 Task: In the  document Alexander.htmlMake this file  'available offline' Add shortcut to Drive 'My Drive'Email the file to   softage.1@softage.net, with message attached Attention Needed: Please prioritize going through the email I've sent. and file type: 'Microsoft Word'
Action: Mouse moved to (49, 73)
Screenshot: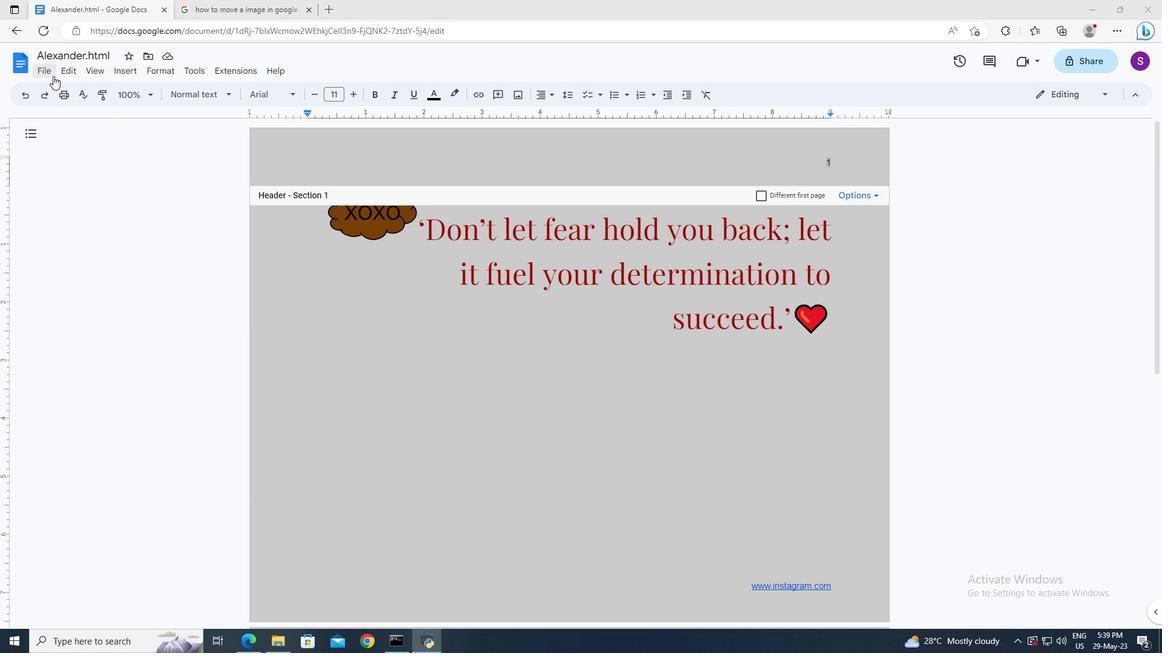 
Action: Mouse pressed left at (49, 73)
Screenshot: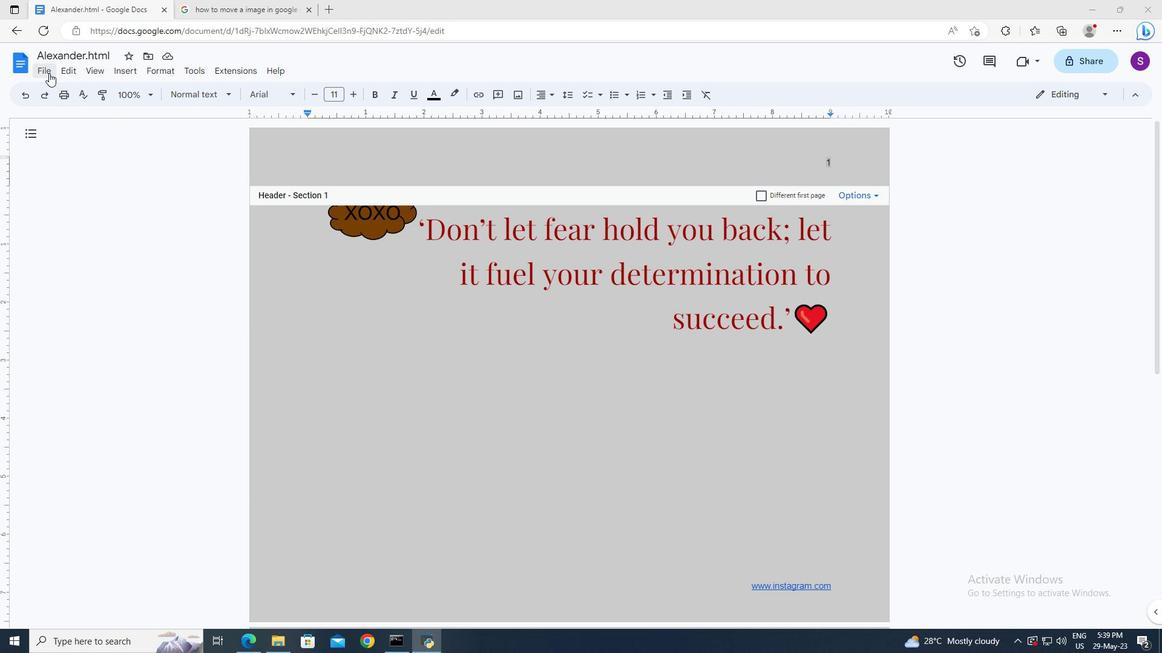 
Action: Mouse moved to (85, 333)
Screenshot: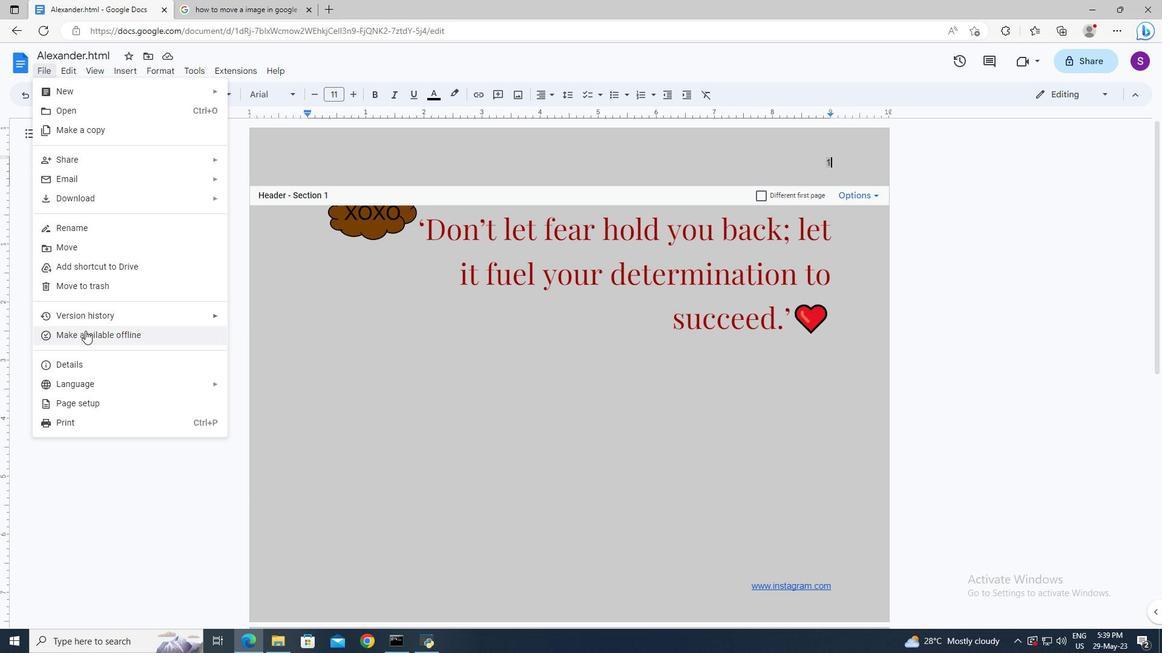 
Action: Mouse pressed left at (85, 333)
Screenshot: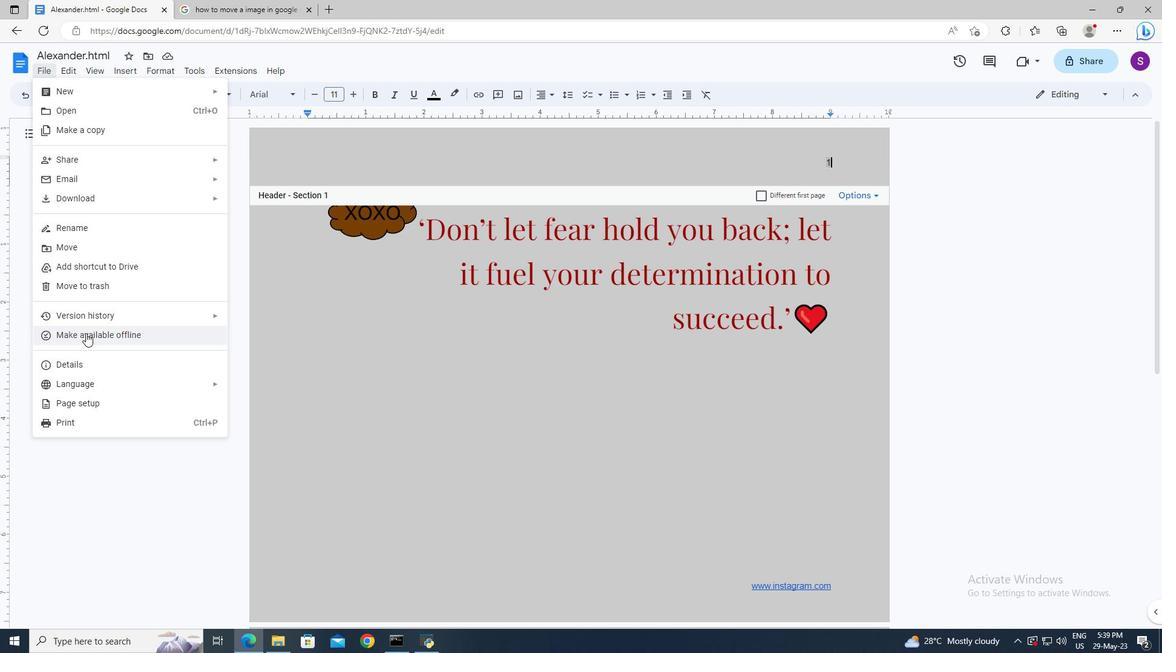 
Action: Mouse moved to (48, 72)
Screenshot: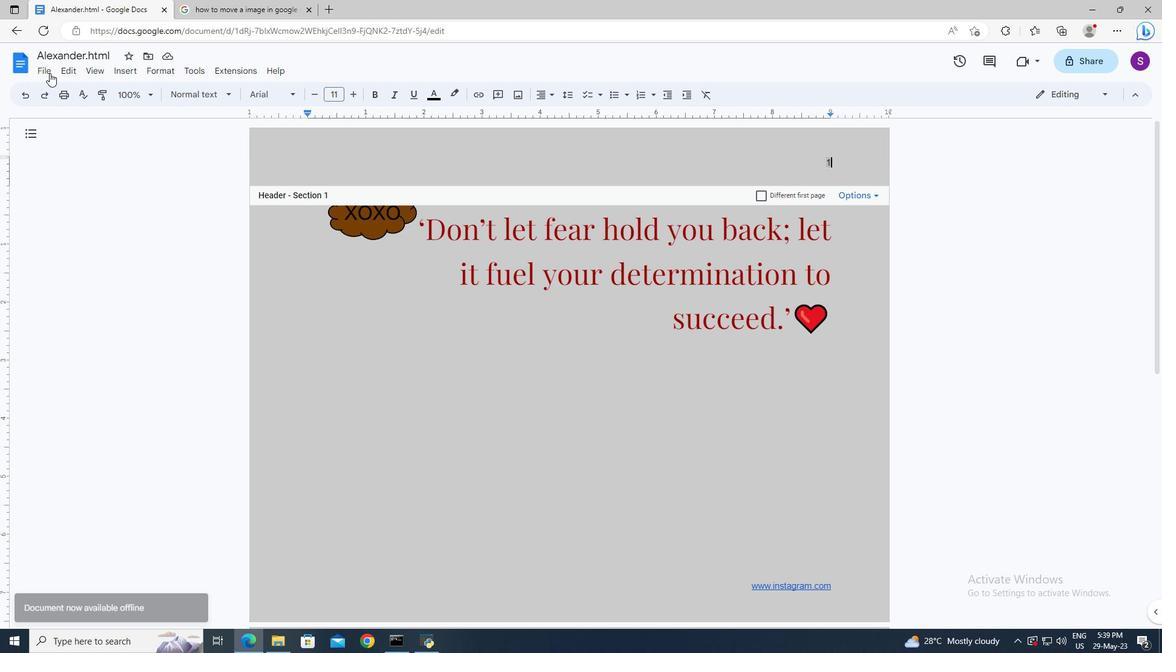 
Action: Mouse pressed left at (48, 72)
Screenshot: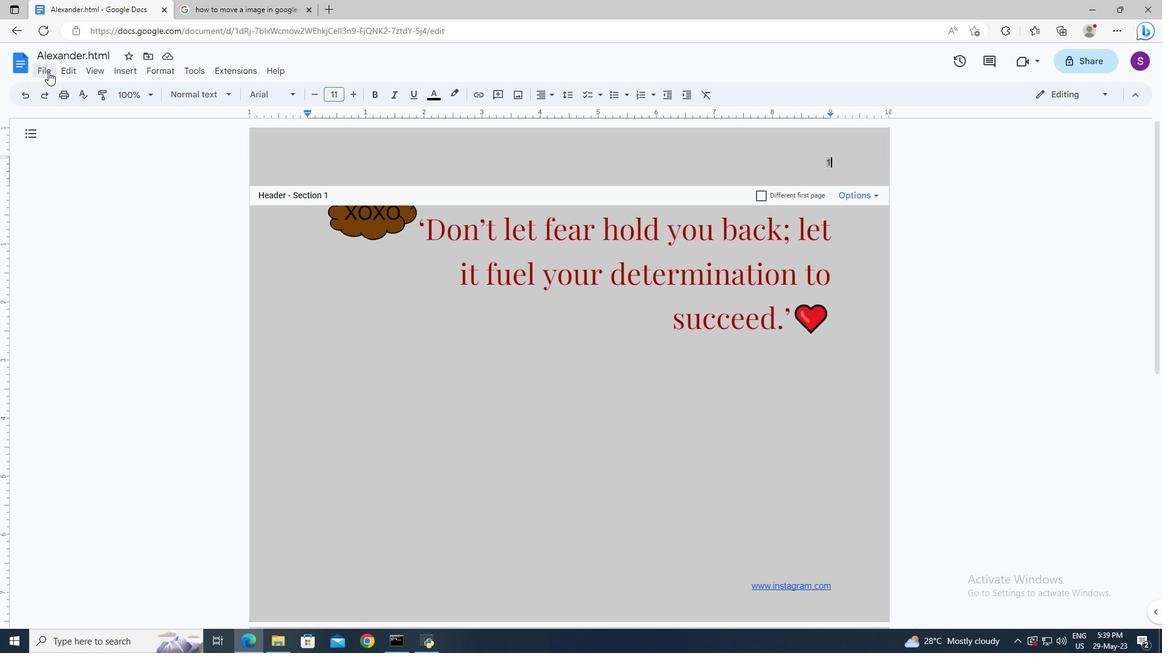 
Action: Mouse moved to (77, 259)
Screenshot: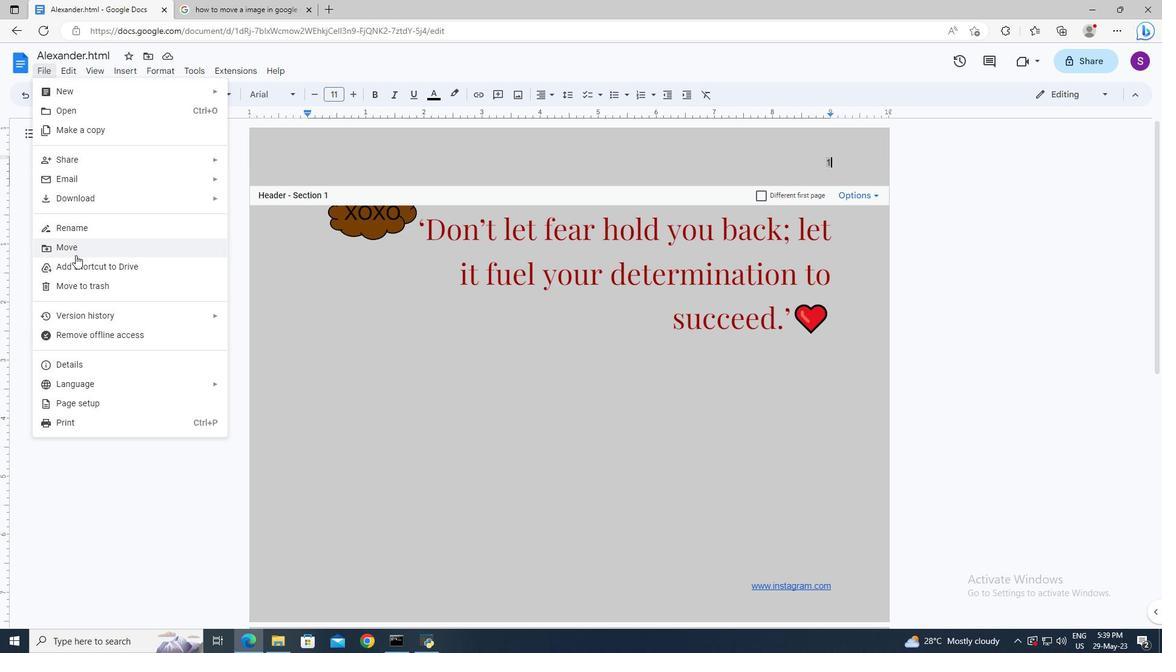 
Action: Mouse pressed left at (77, 259)
Screenshot: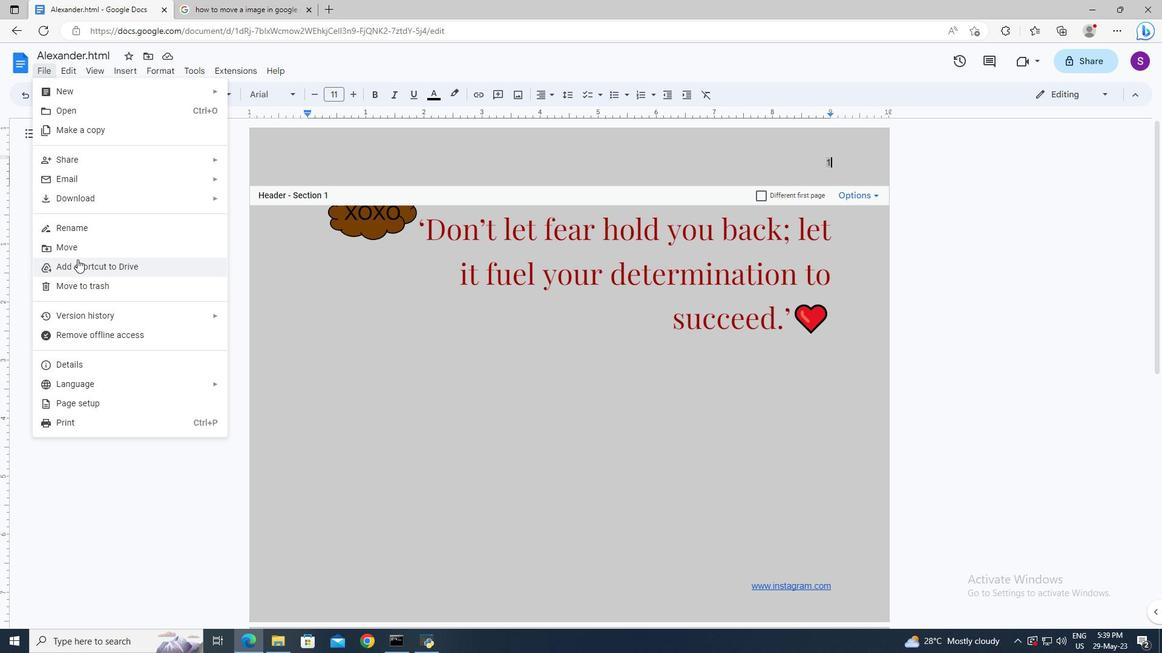 
Action: Mouse moved to (184, 116)
Screenshot: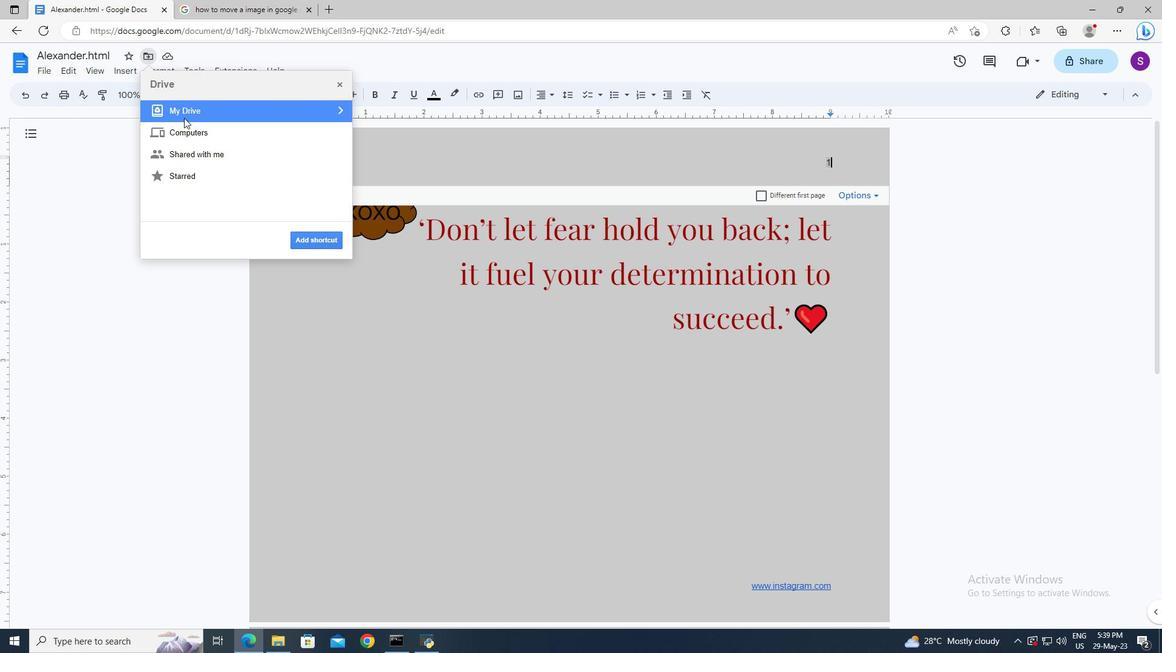 
Action: Mouse pressed left at (184, 116)
Screenshot: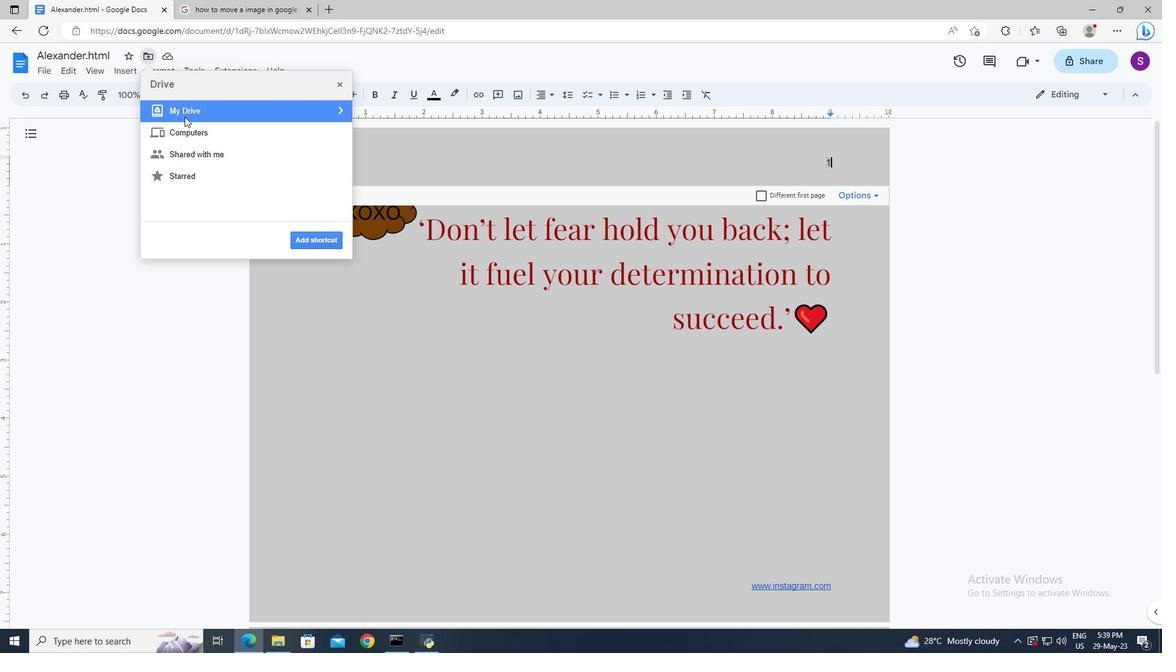 
Action: Mouse moved to (184, 111)
Screenshot: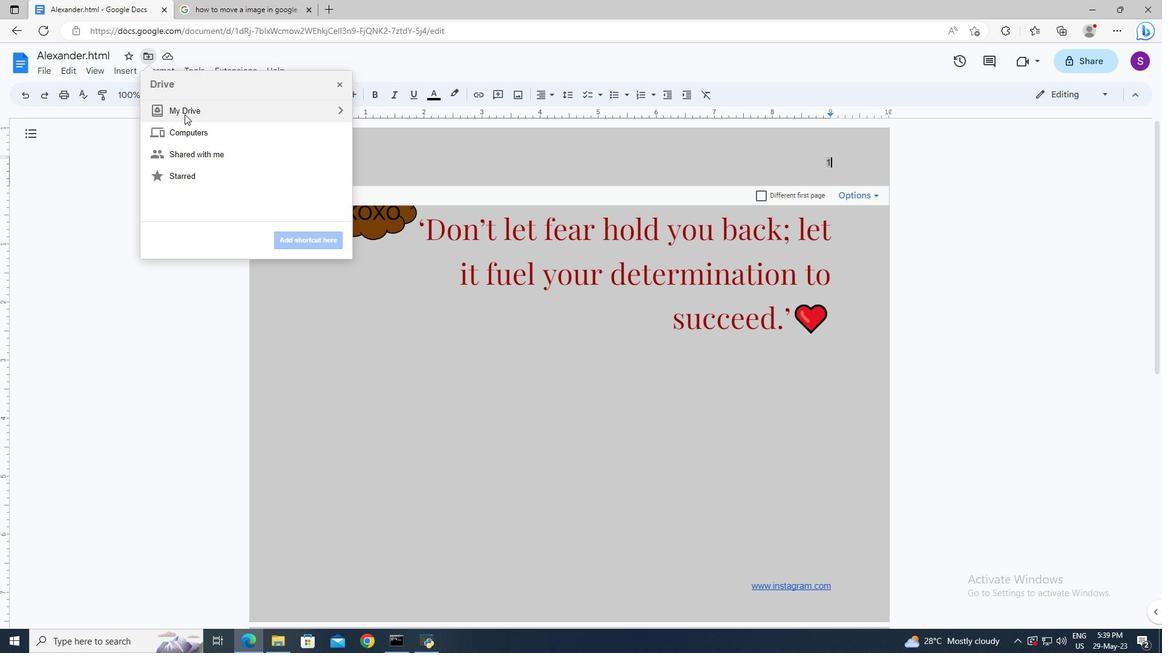 
Action: Mouse pressed left at (184, 111)
Screenshot: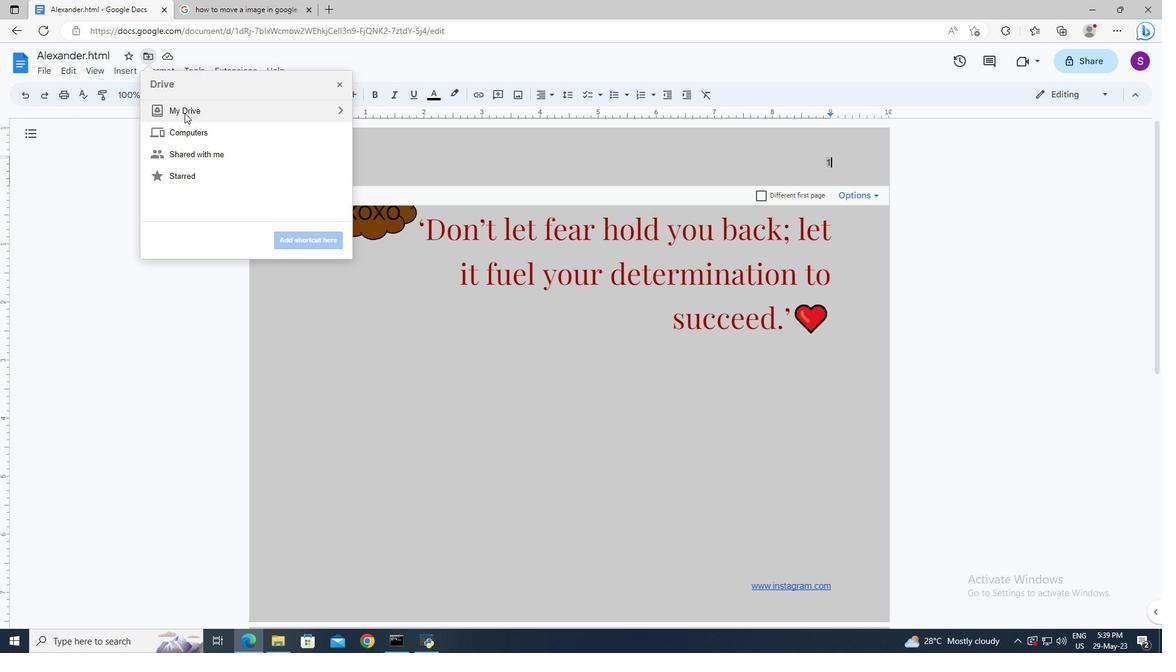 
Action: Mouse moved to (307, 243)
Screenshot: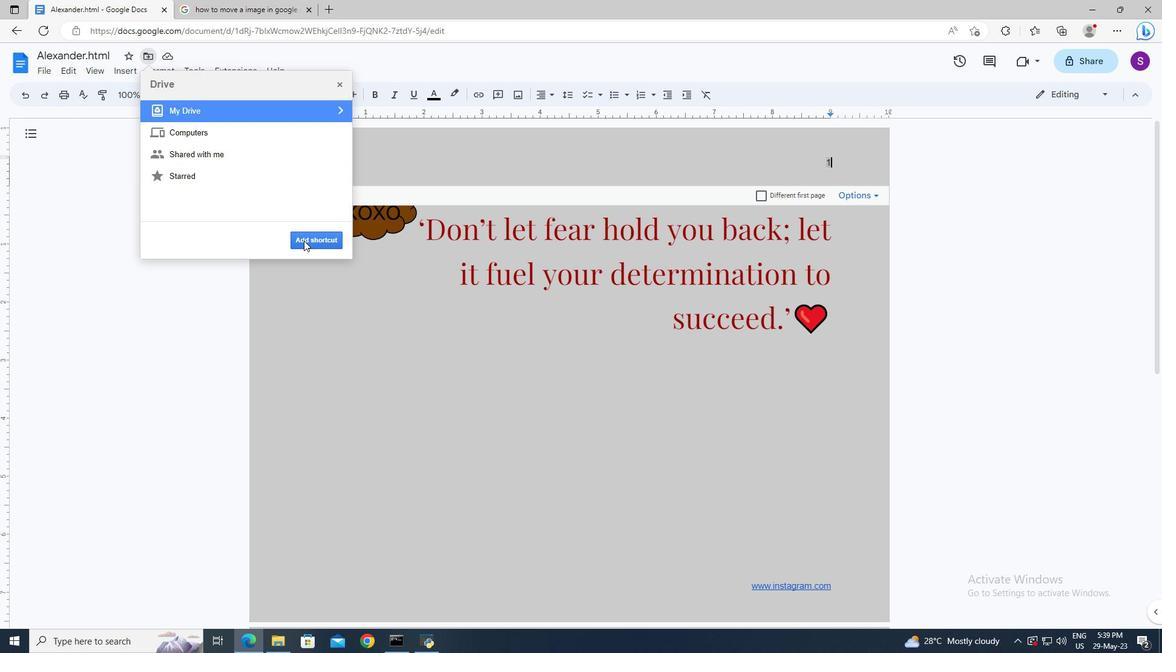
Action: Mouse pressed left at (307, 243)
Screenshot: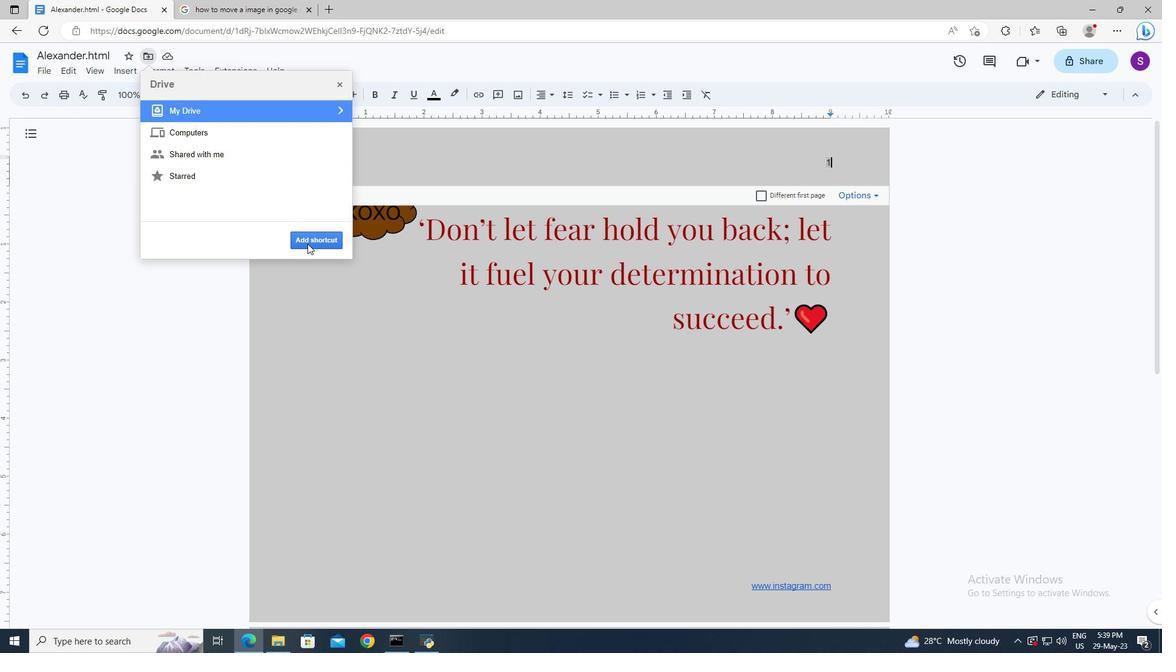 
Action: Mouse moved to (52, 72)
Screenshot: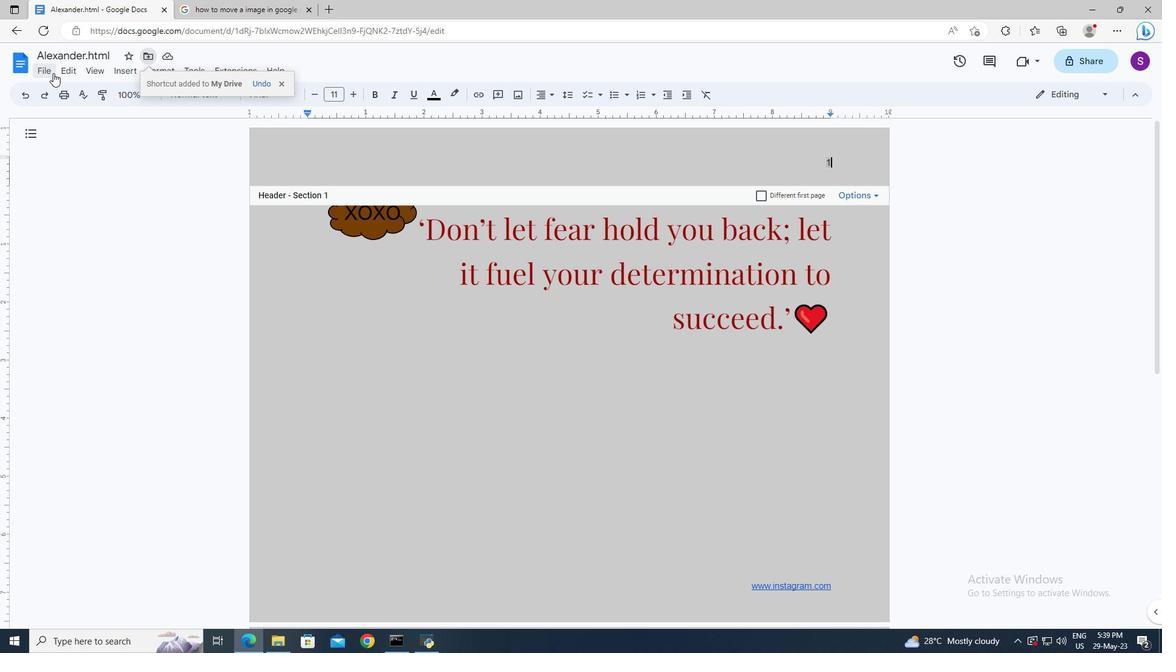 
Action: Mouse pressed left at (52, 72)
Screenshot: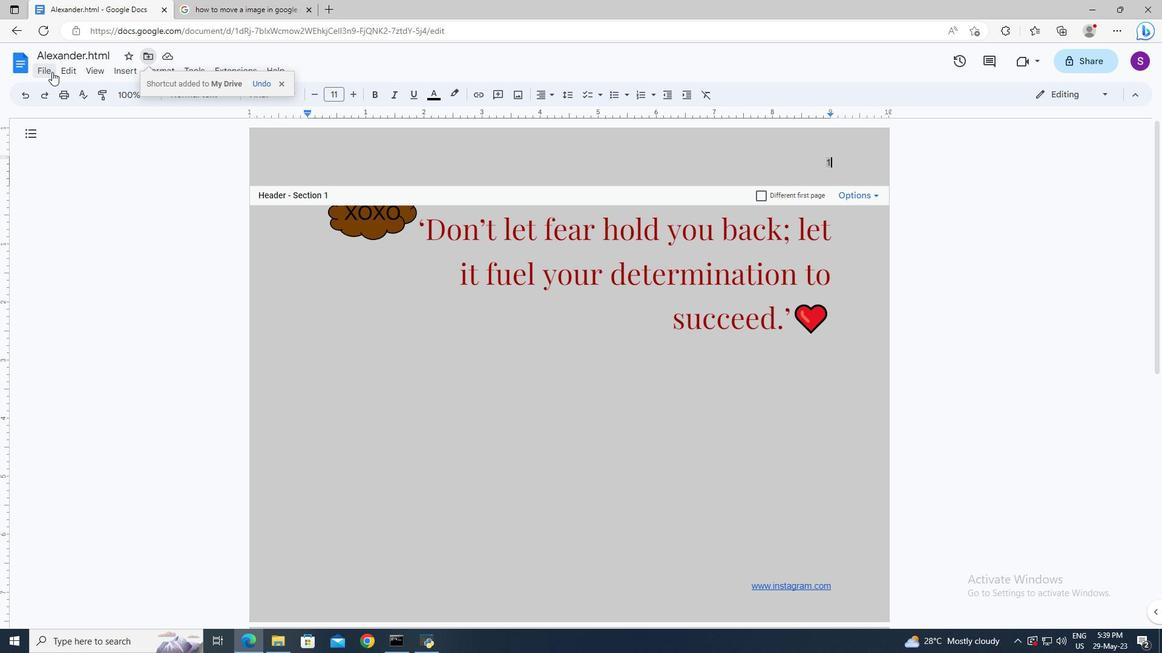 
Action: Mouse moved to (64, 176)
Screenshot: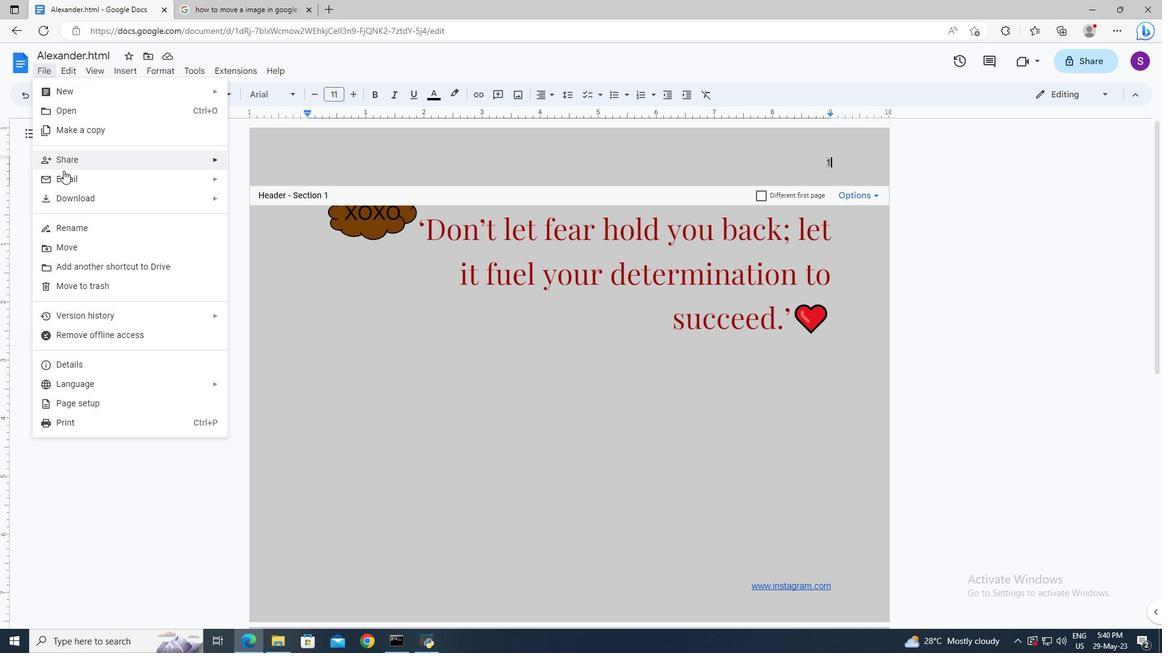 
Action: Mouse pressed left at (64, 176)
Screenshot: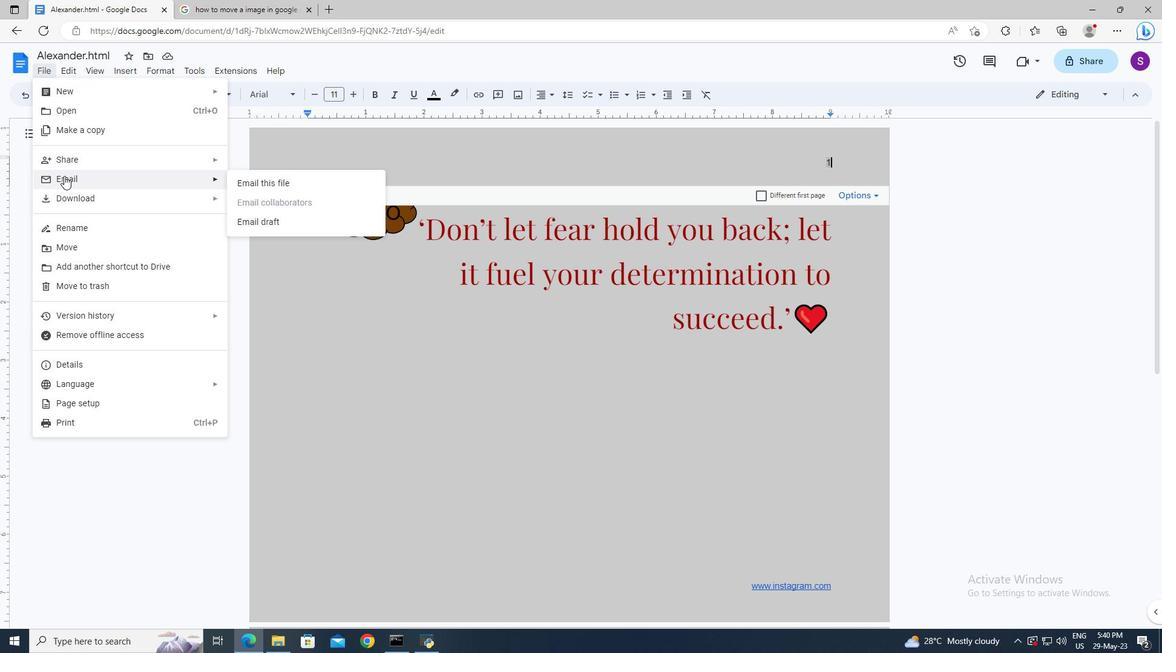 
Action: Mouse moved to (235, 183)
Screenshot: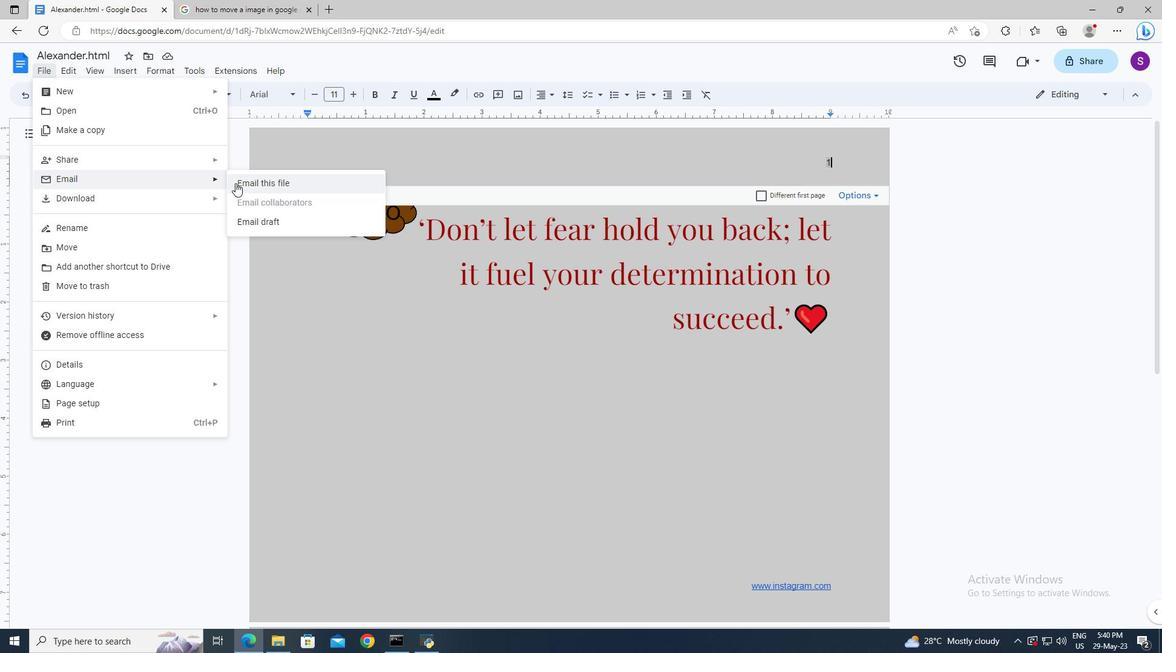 
Action: Mouse pressed left at (235, 183)
Screenshot: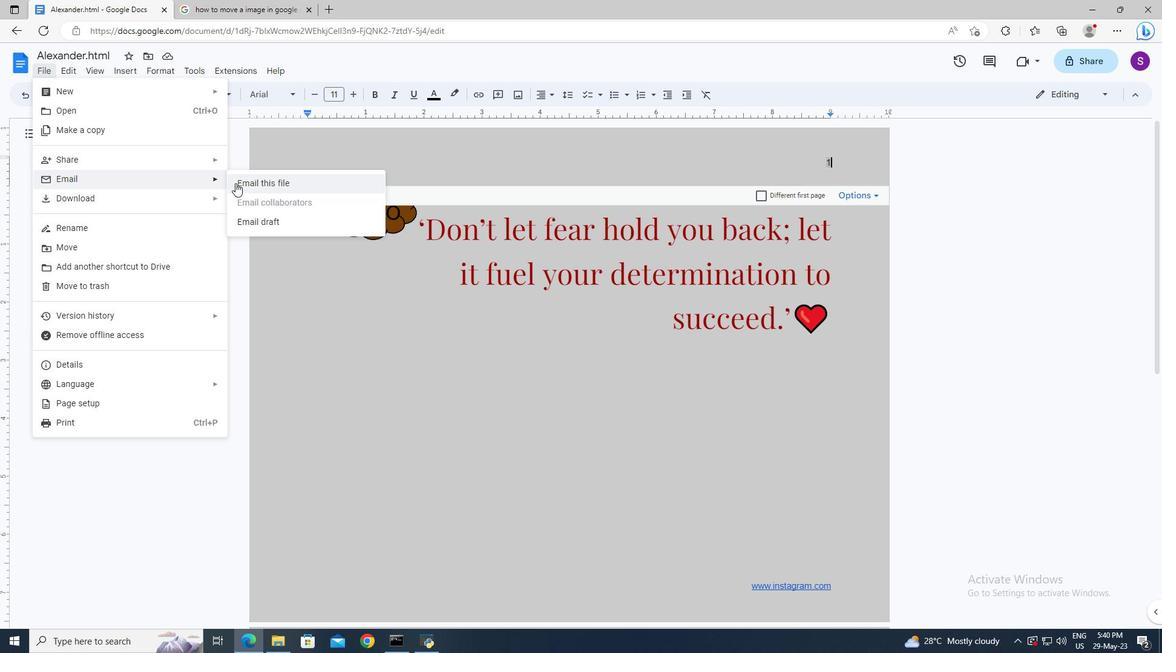 
Action: Mouse moved to (478, 271)
Screenshot: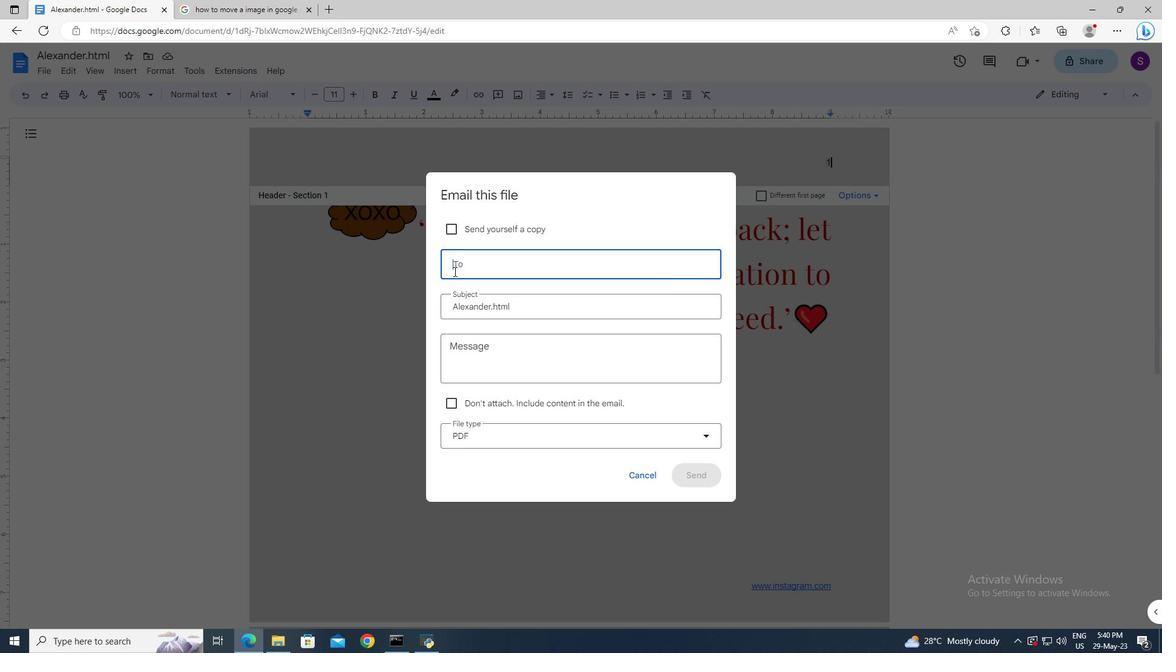 
Action: Mouse pressed left at (478, 271)
Screenshot: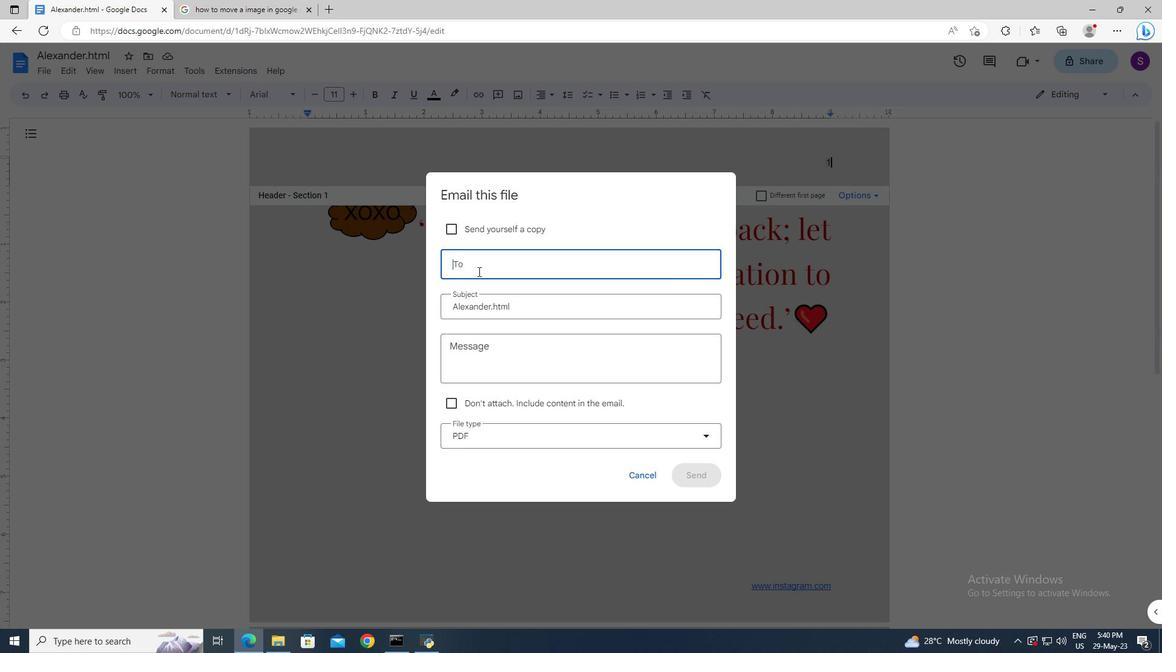 
Action: Key pressed softage.1<Key.shift><Key.shift><Key.shift><Key.shift><Key.shift><Key.shift><Key.shift><Key.shift><Key.shift><Key.shift><Key.shift><Key.shift><Key.shift><Key.shift><Key.shift><Key.shift><Key.shift><Key.shift><Key.shift><Key.shift><Key.shift><Key.shift><Key.shift><Key.shift><Key.shift><Key.shift><Key.shift><Key.shift><Key.shift><Key.shift><Key.shift><Key.shift><Key.shift><Key.shift><Key.shift><Key.shift><Key.shift><Key.shift><Key.shift><Key.shift><Key.shift><Key.shift><Key.shift><Key.shift><Key.shift><Key.shift><Key.shift><Key.shift><Key.shift><Key.shift><Key.shift><Key.shift>@softage.net<Key.enter>
Screenshot: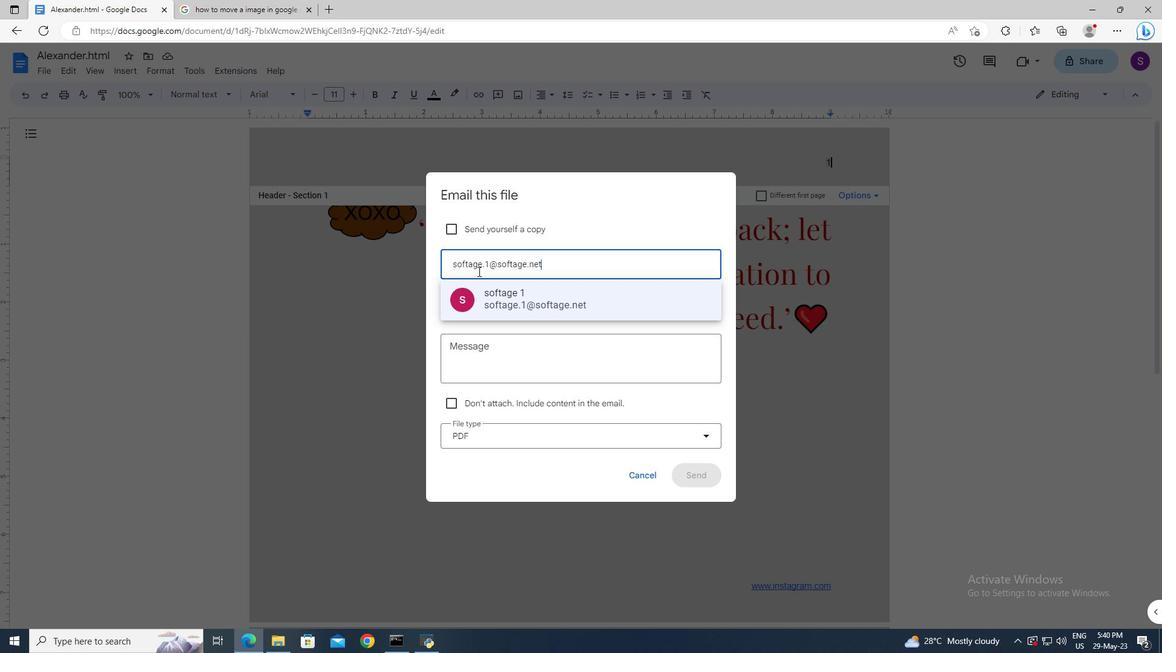 
Action: Mouse moved to (472, 343)
Screenshot: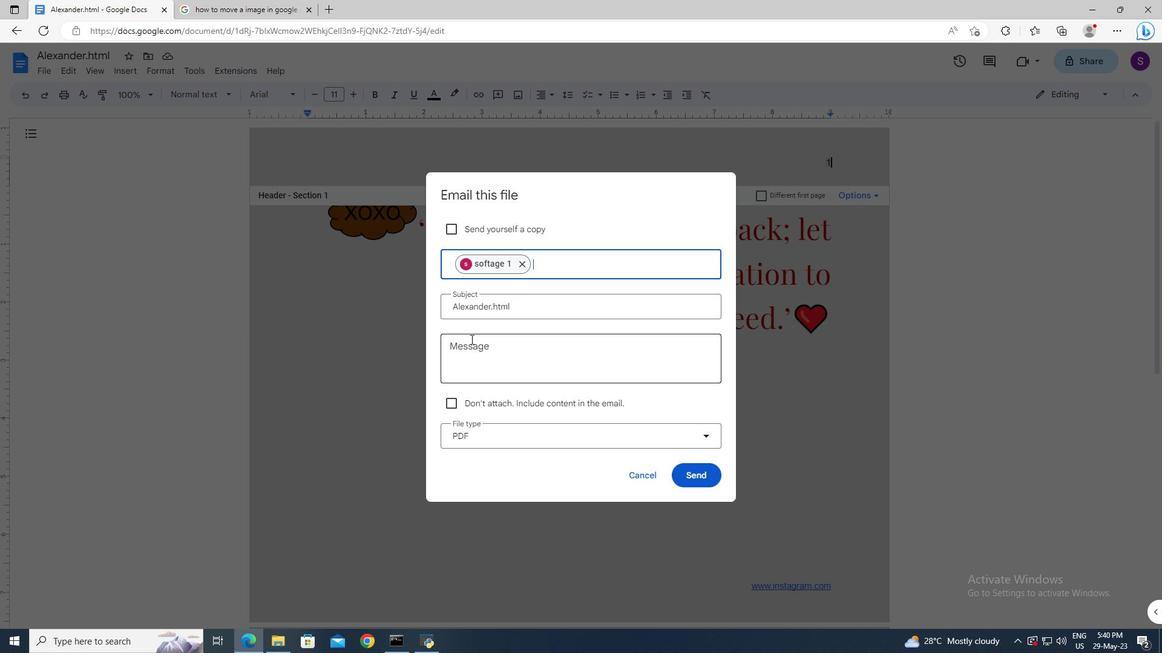 
Action: Mouse pressed left at (472, 343)
Screenshot: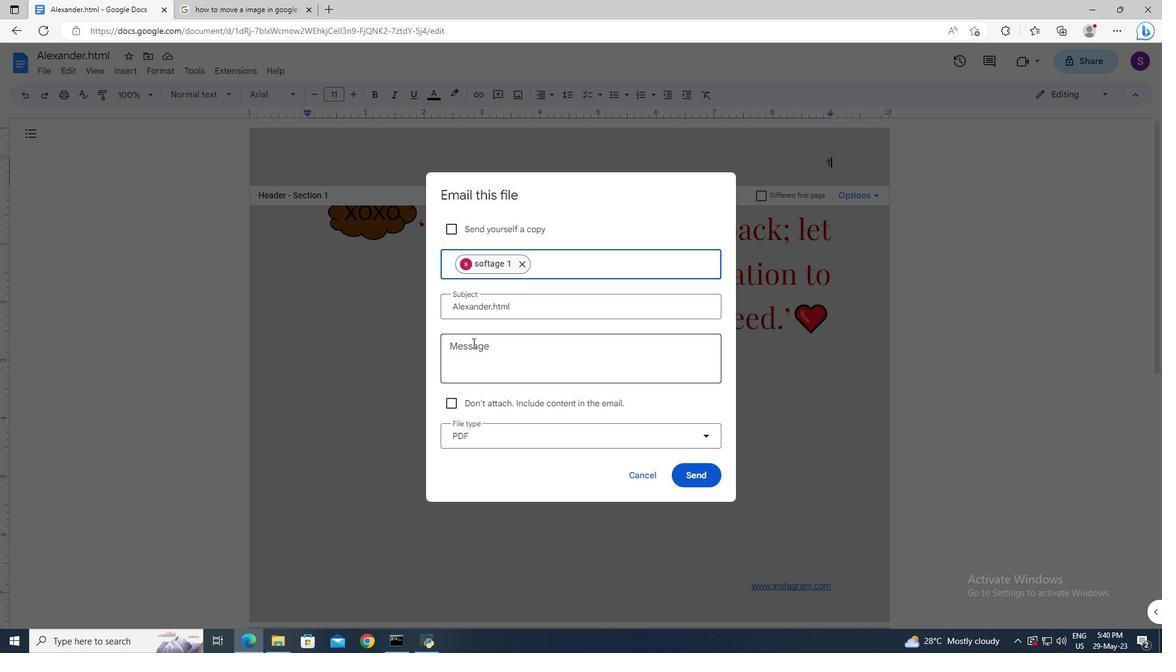 
Action: Key pressed <Key.shift>Attention<Key.space><Key.shift>Needed<Key.shift>:<Key.space><Key.shift>Please<Key.space>prioritize<Key.space>going<Key.space>through<Key.space>the<Key.space>email<Key.space><Key.shift>I've<Key.space>sent.
Screenshot: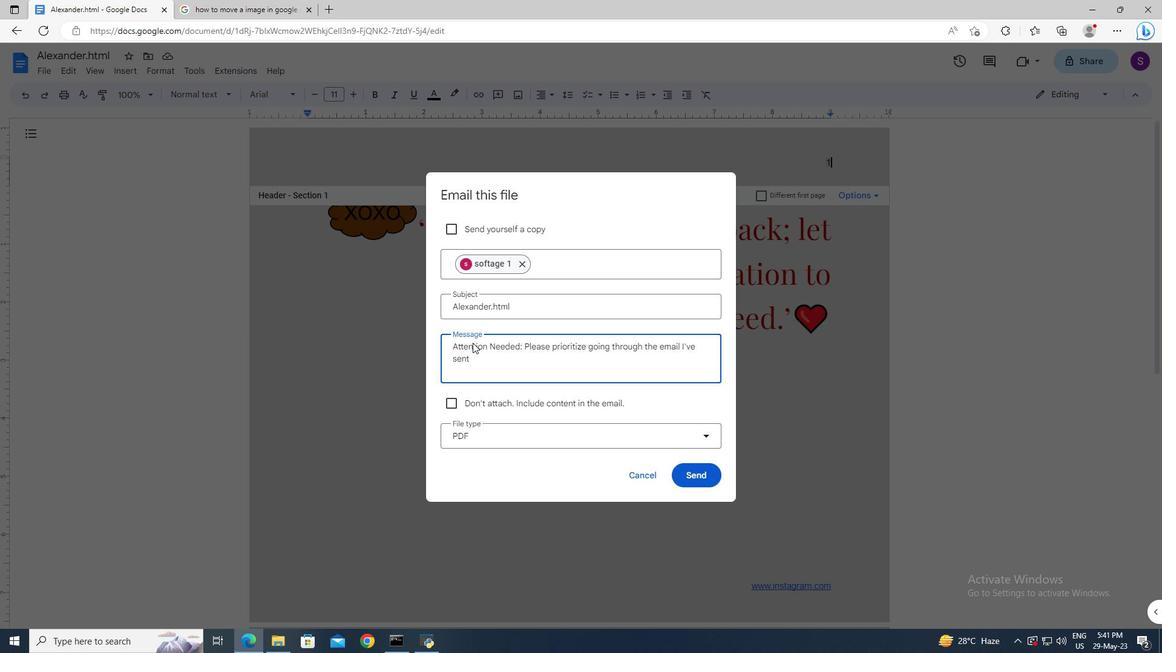 
Action: Mouse moved to (493, 440)
Screenshot: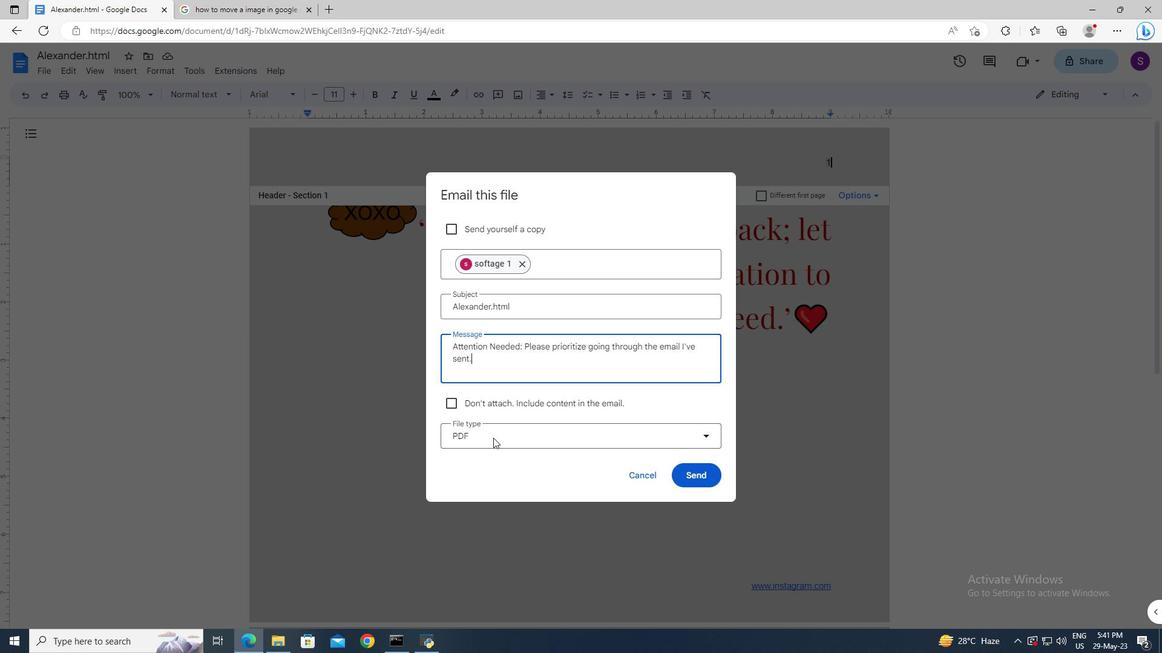 
Action: Mouse pressed left at (493, 440)
Screenshot: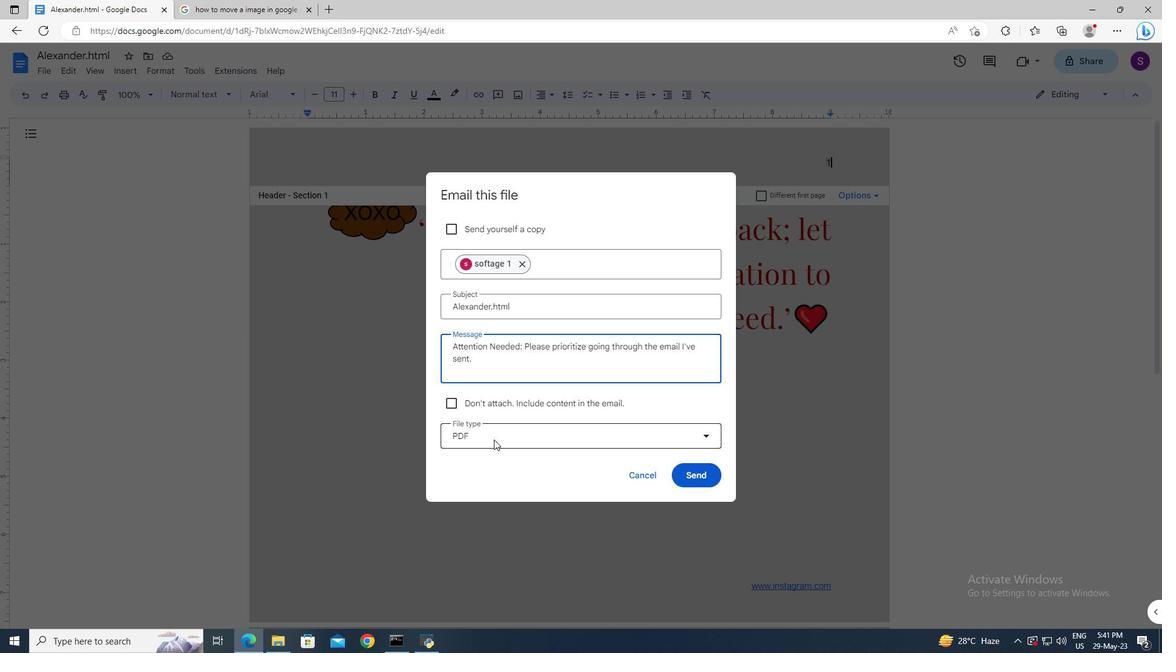 
Action: Mouse moved to (513, 541)
Screenshot: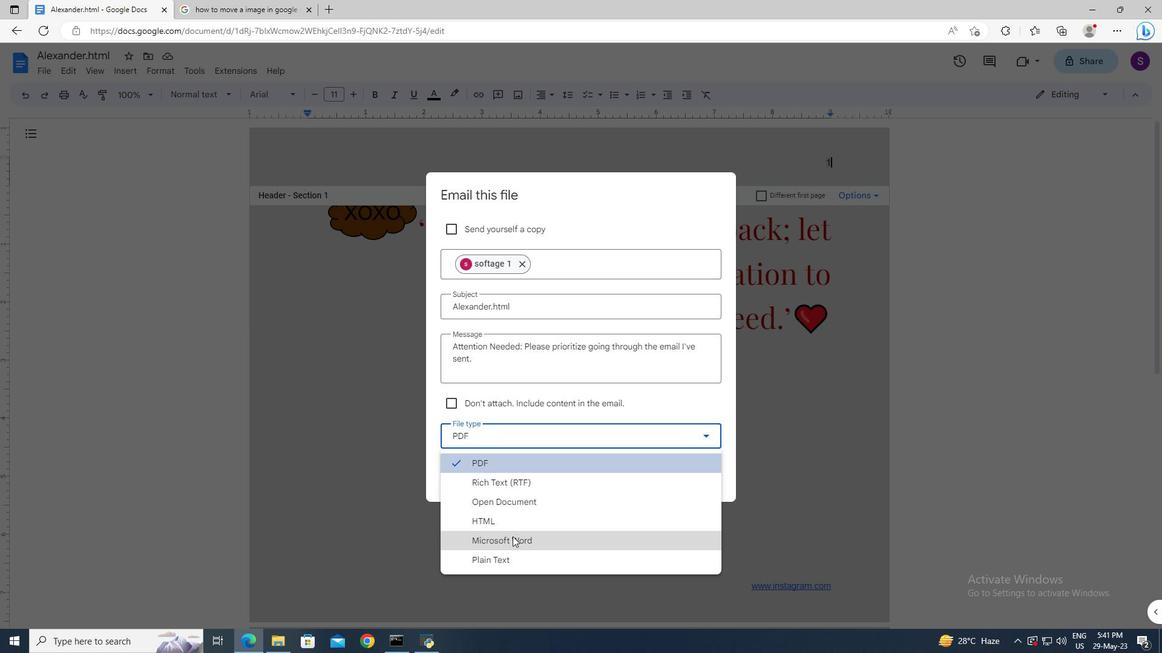 
Action: Mouse pressed left at (513, 541)
Screenshot: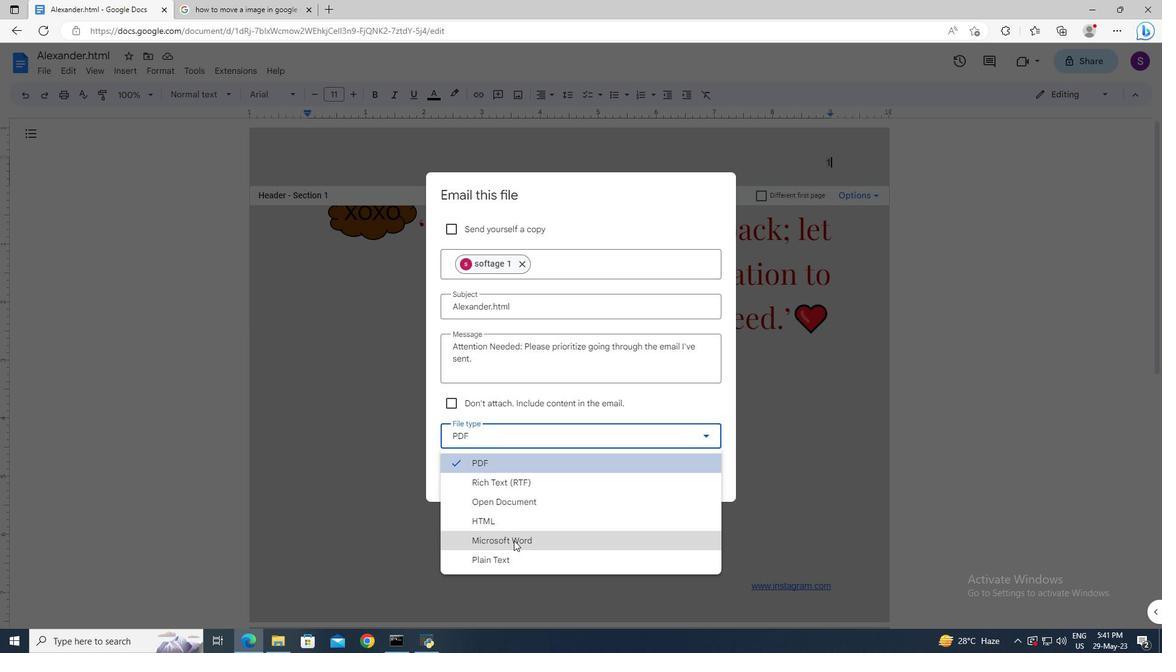 
Action: Mouse moved to (685, 479)
Screenshot: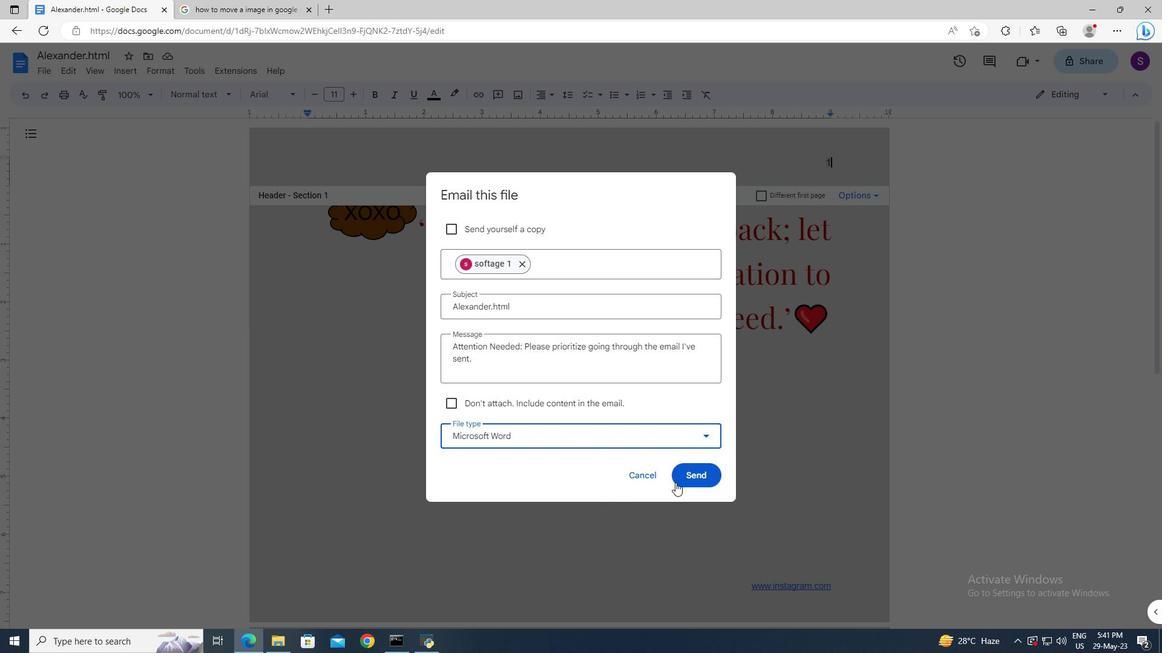 
Action: Mouse pressed left at (685, 479)
Screenshot: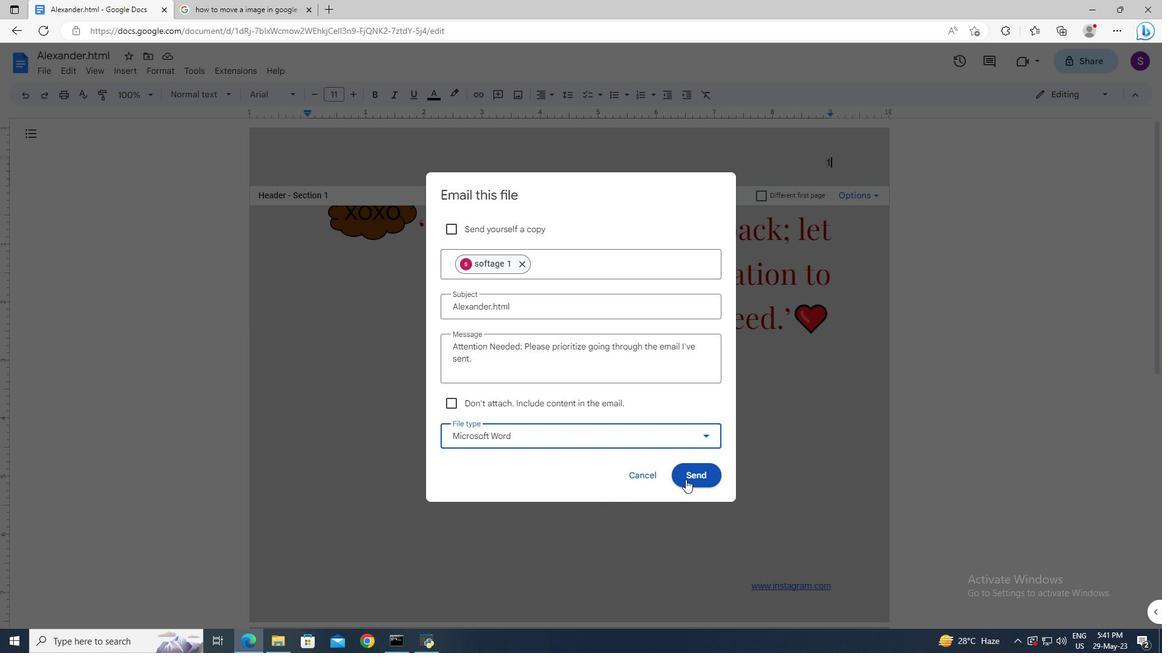 
Action: Mouse moved to (689, 496)
Screenshot: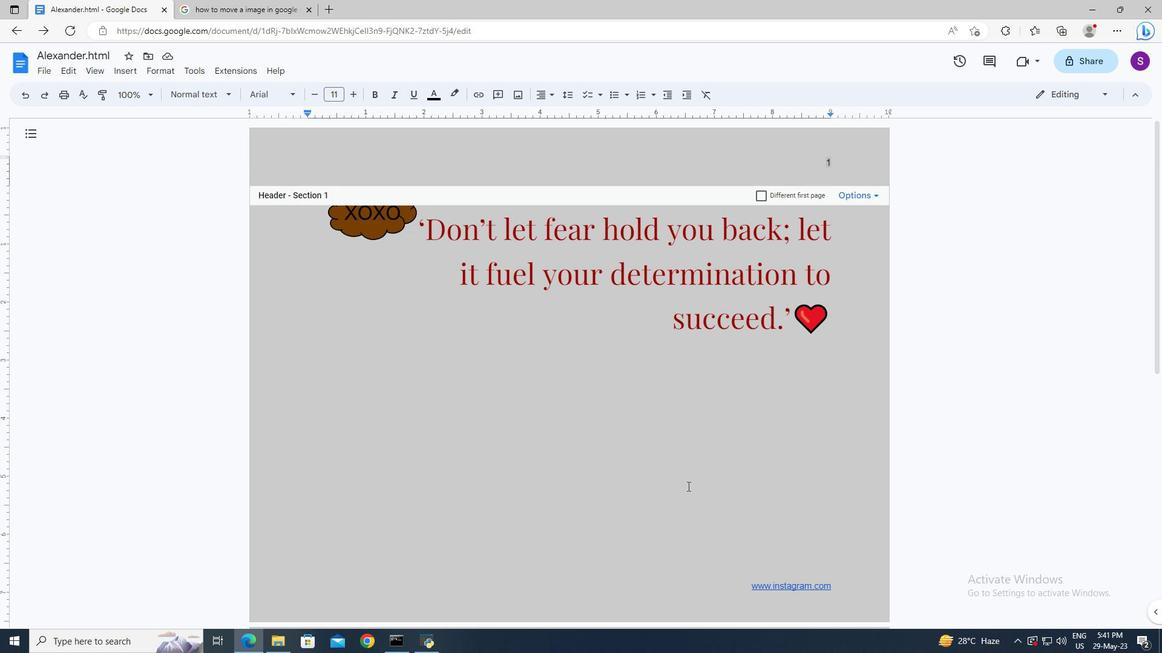 
